 Task: Create a due date automation trigger when advanced on, the moment a card is due add content with a description not containing resume.
Action: Mouse moved to (826, 260)
Screenshot: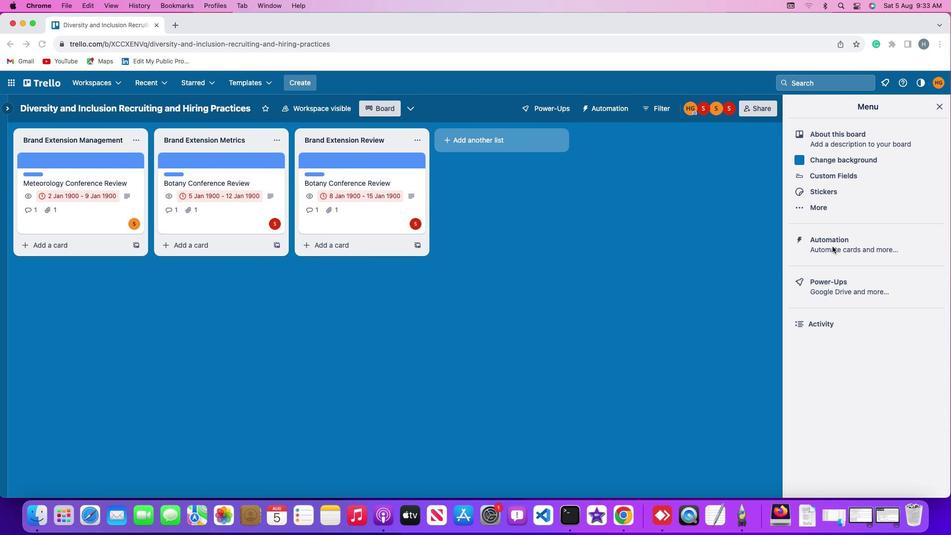 
Action: Mouse pressed left at (826, 260)
Screenshot: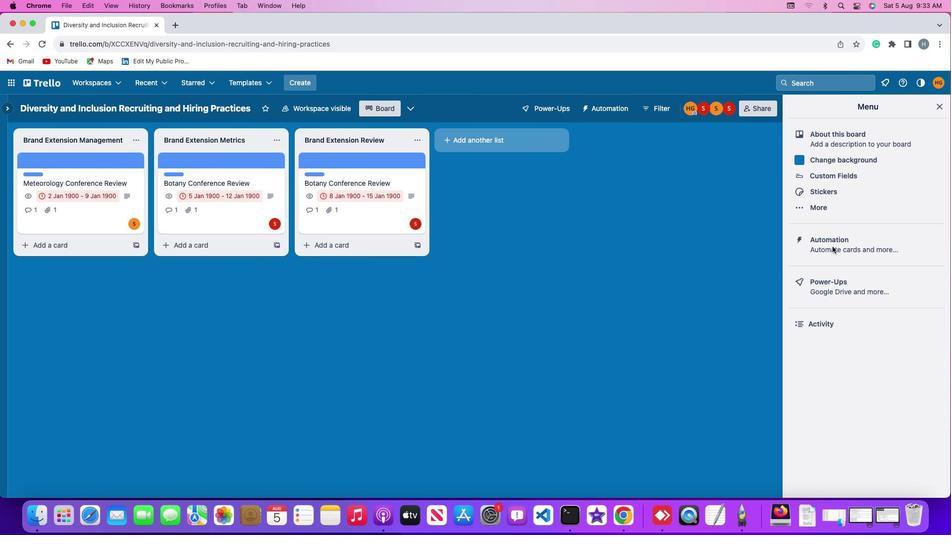 
Action: Mouse pressed left at (826, 260)
Screenshot: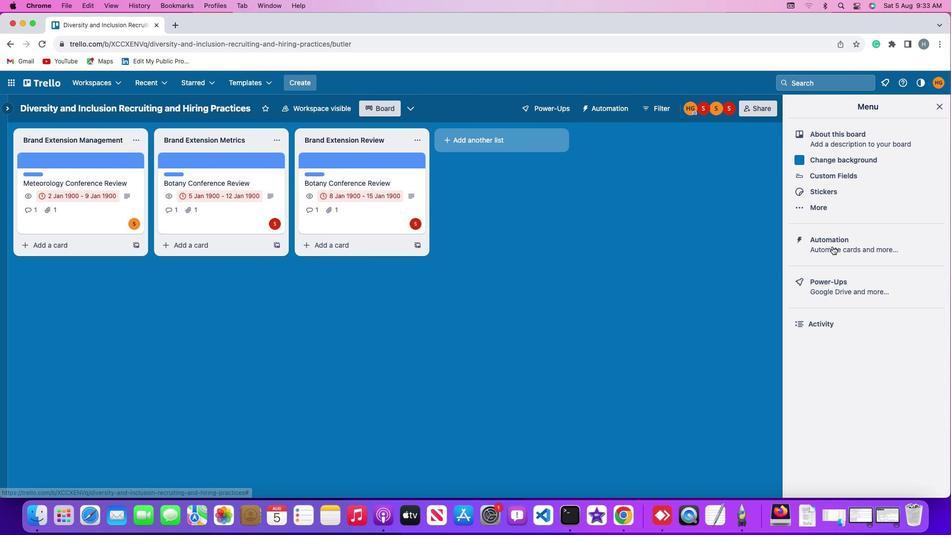 
Action: Mouse moved to (95, 251)
Screenshot: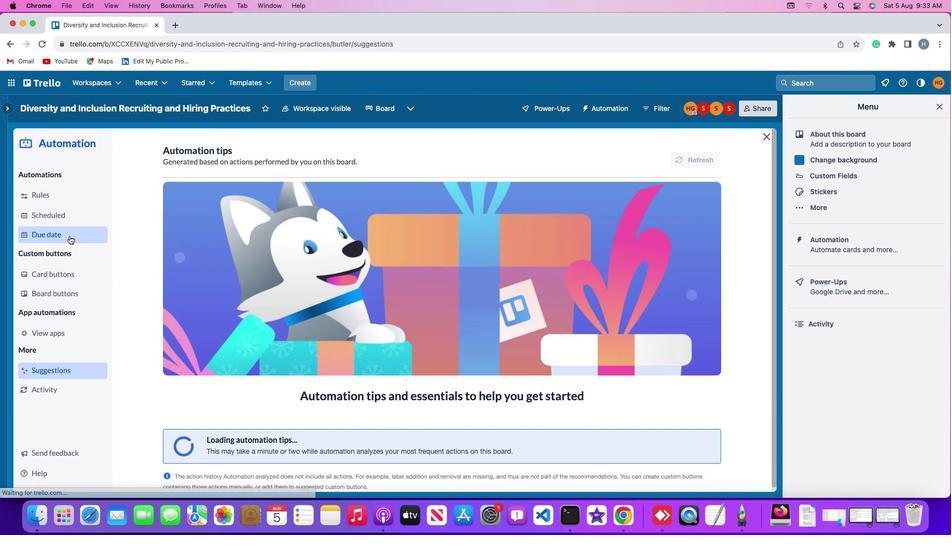 
Action: Mouse pressed left at (95, 251)
Screenshot: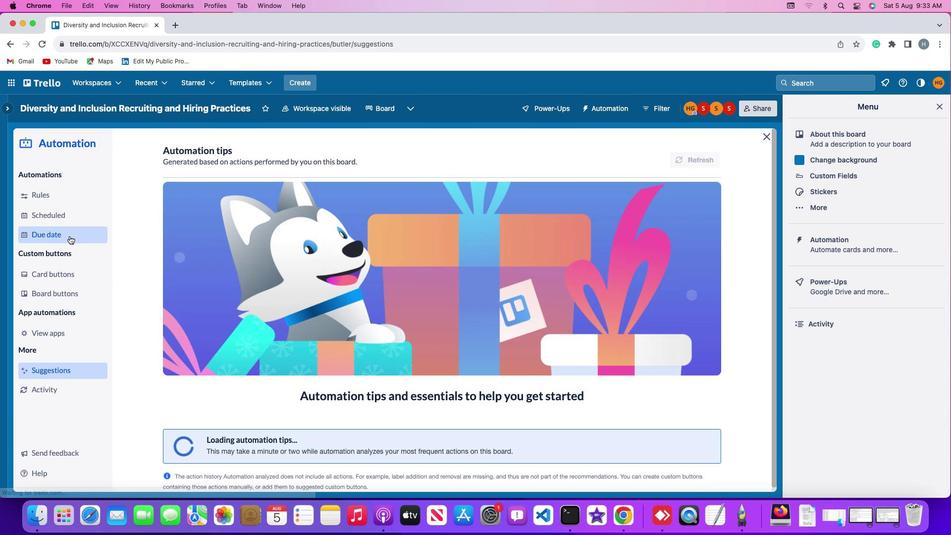 
Action: Mouse moved to (665, 180)
Screenshot: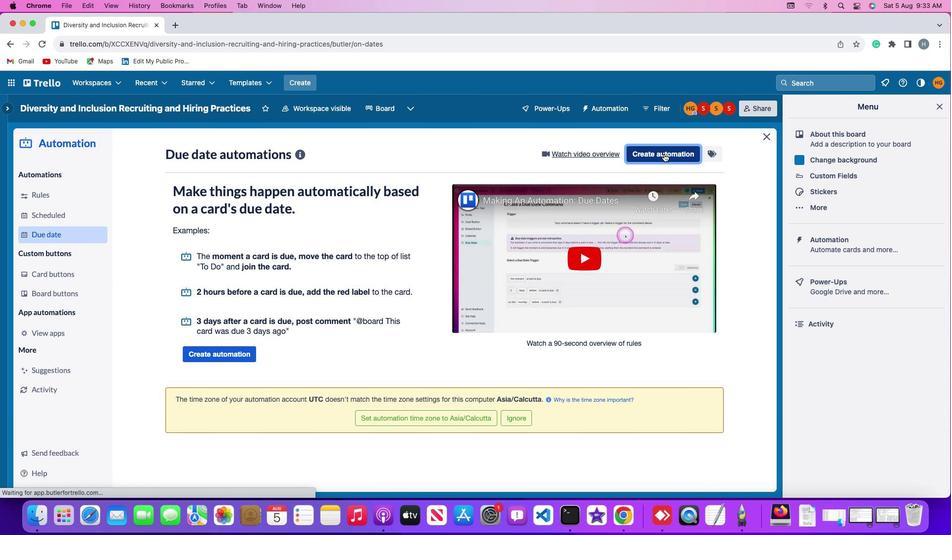 
Action: Mouse pressed left at (665, 180)
Screenshot: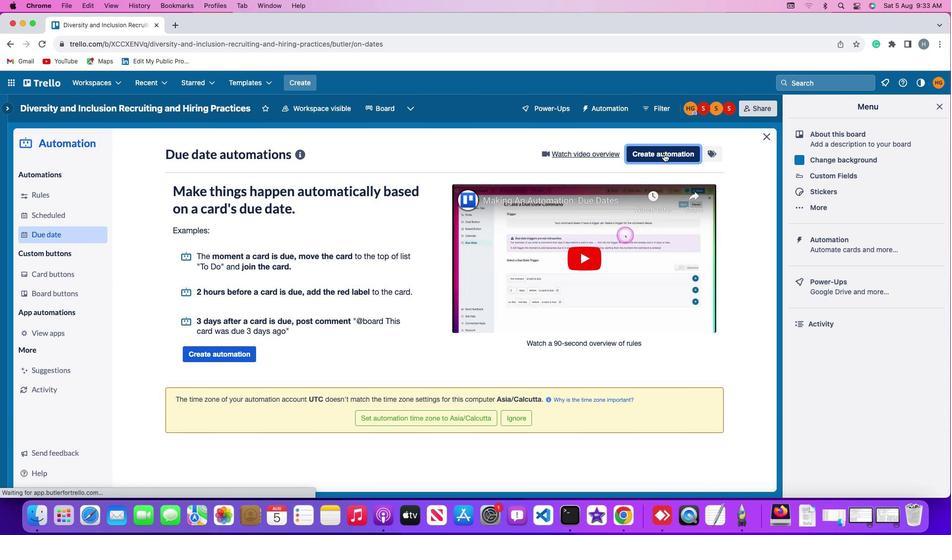 
Action: Mouse moved to (475, 265)
Screenshot: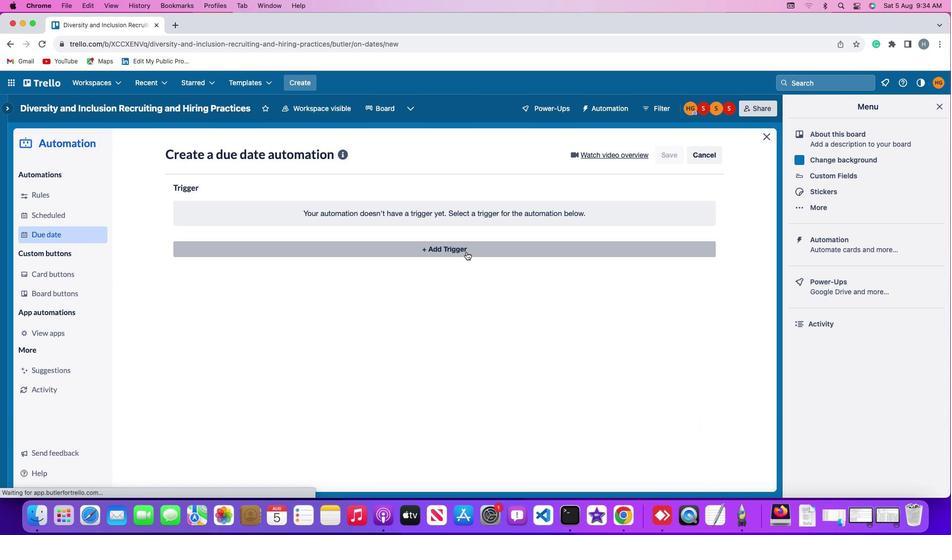 
Action: Mouse pressed left at (475, 265)
Screenshot: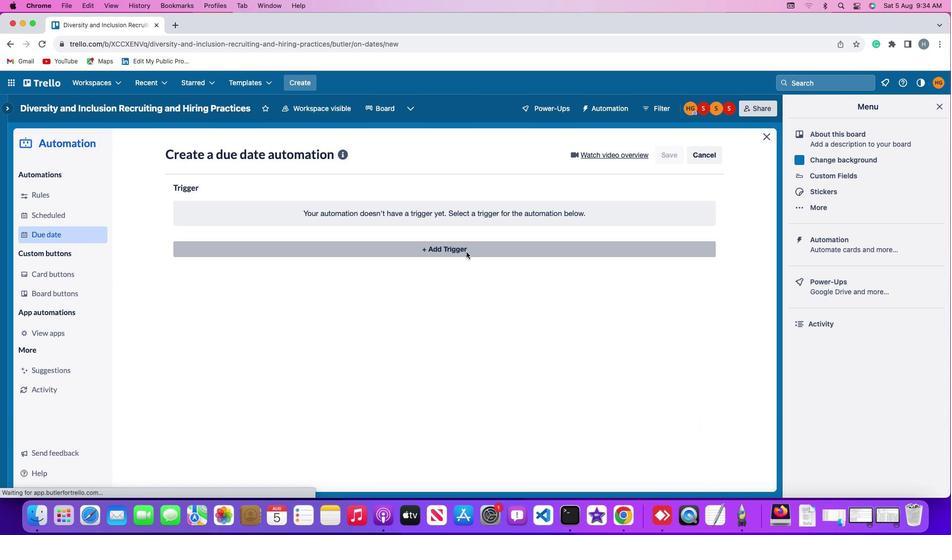 
Action: Mouse moved to (222, 362)
Screenshot: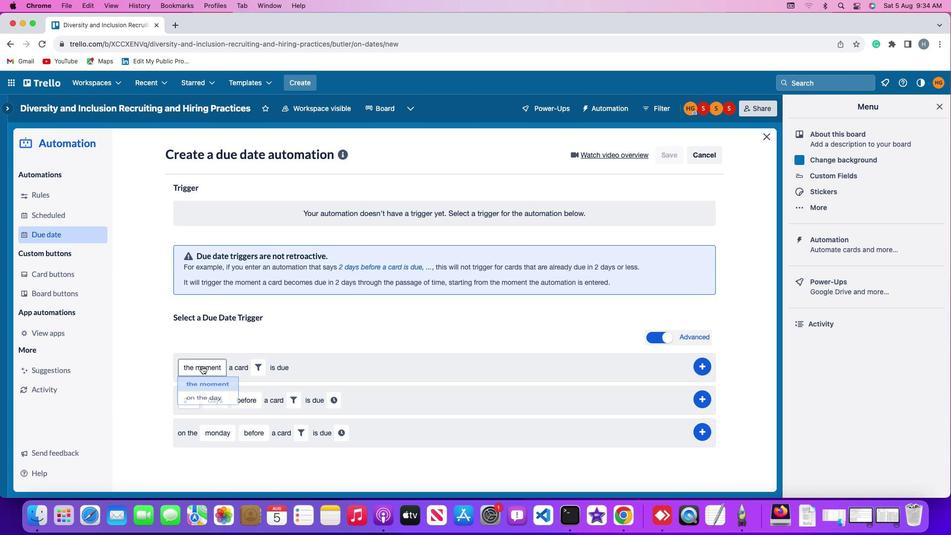 
Action: Mouse pressed left at (222, 362)
Screenshot: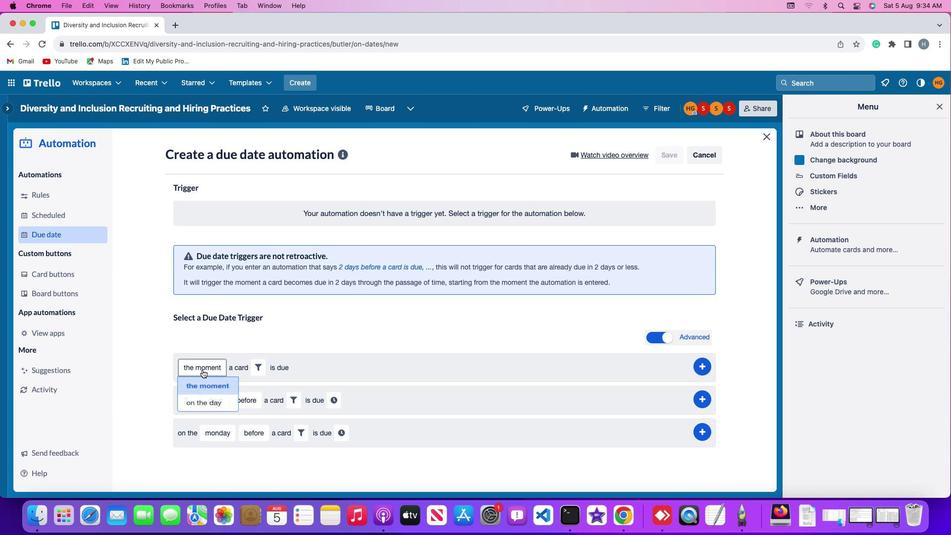 
Action: Mouse moved to (226, 378)
Screenshot: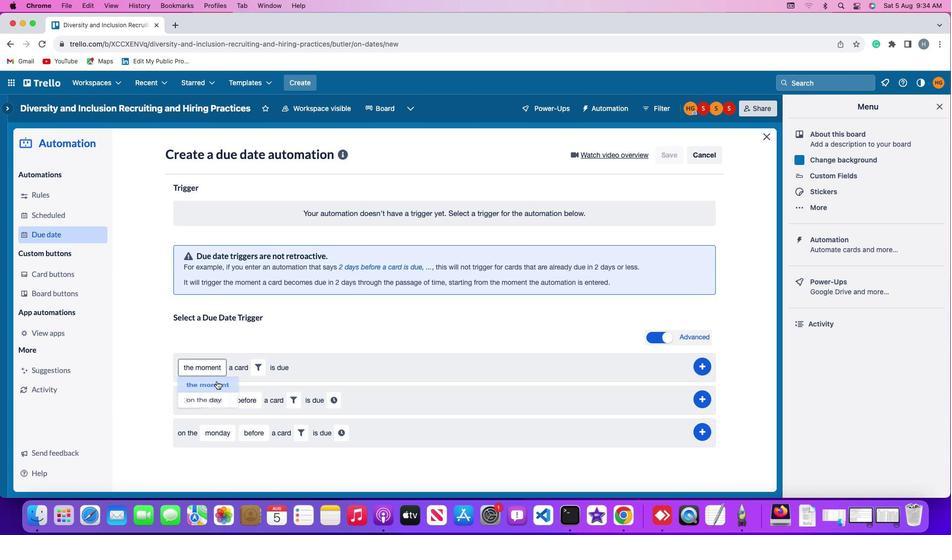 
Action: Mouse pressed left at (226, 378)
Screenshot: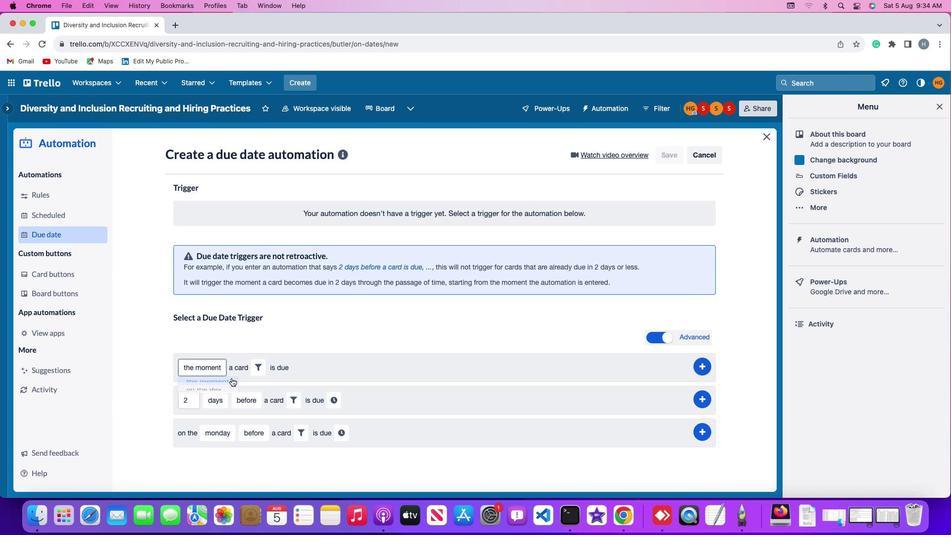 
Action: Mouse moved to (273, 364)
Screenshot: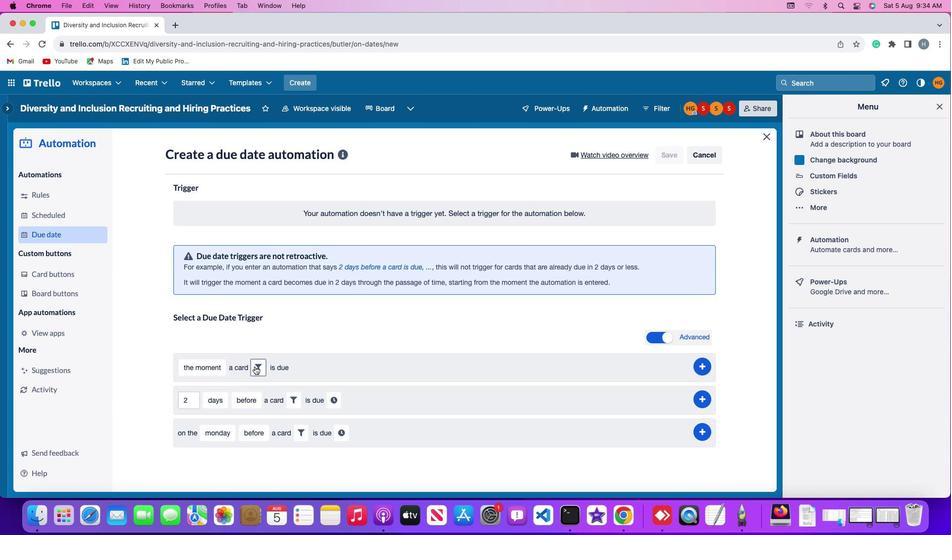 
Action: Mouse pressed left at (273, 364)
Screenshot: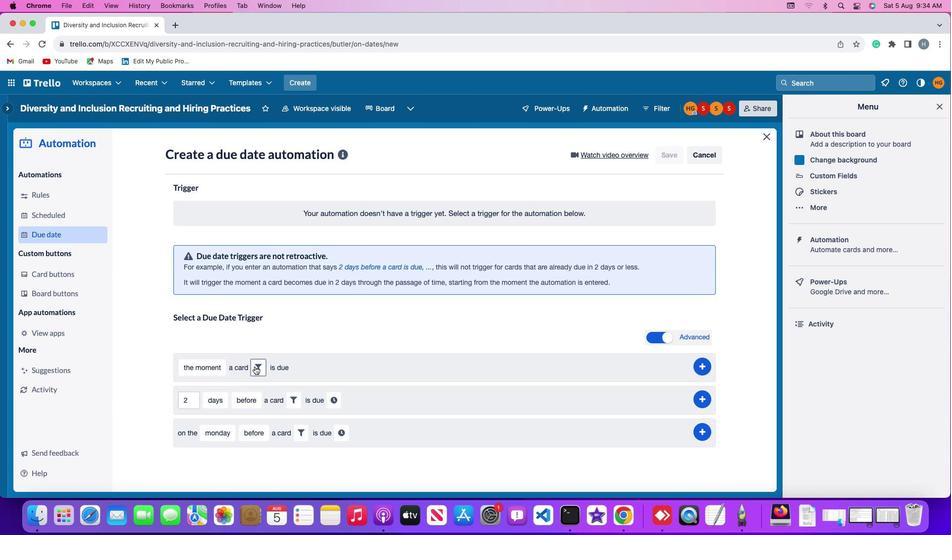 
Action: Mouse moved to (403, 392)
Screenshot: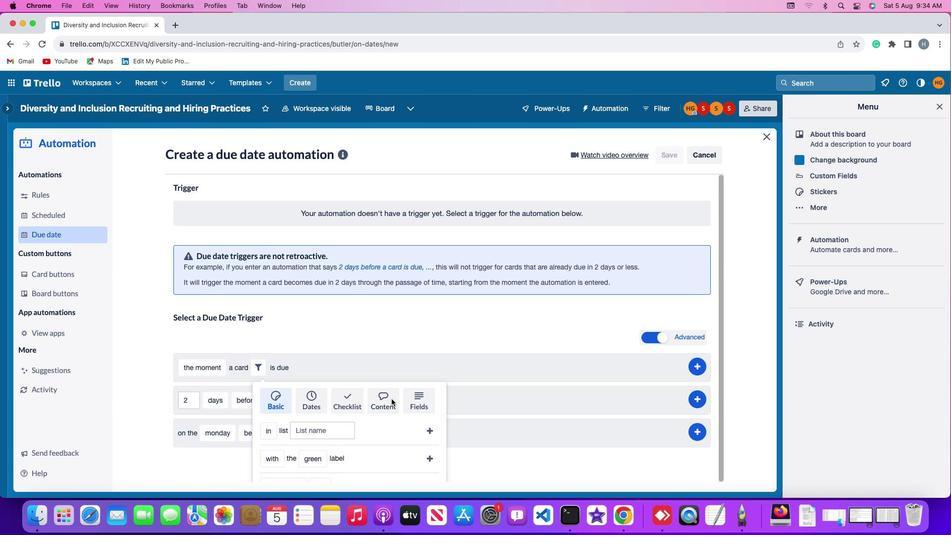 
Action: Mouse pressed left at (403, 392)
Screenshot: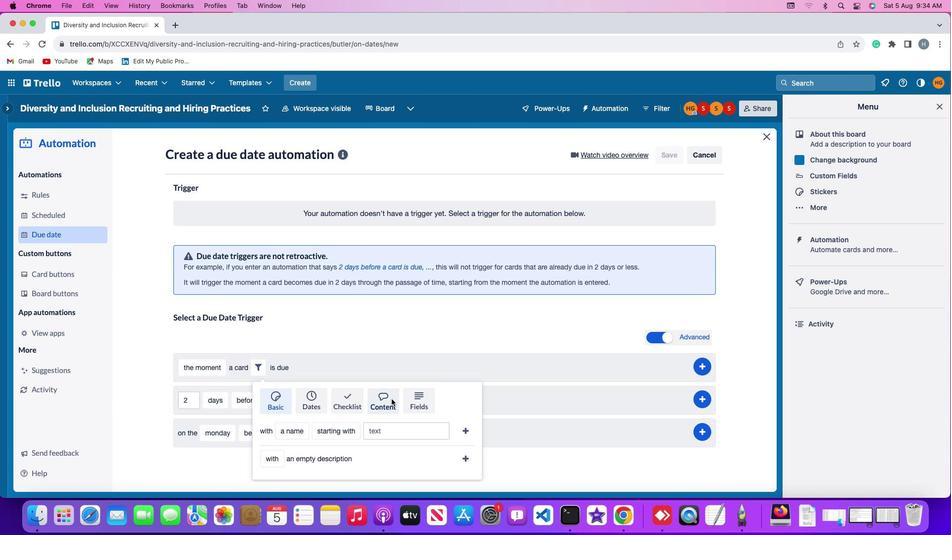 
Action: Mouse moved to (322, 389)
Screenshot: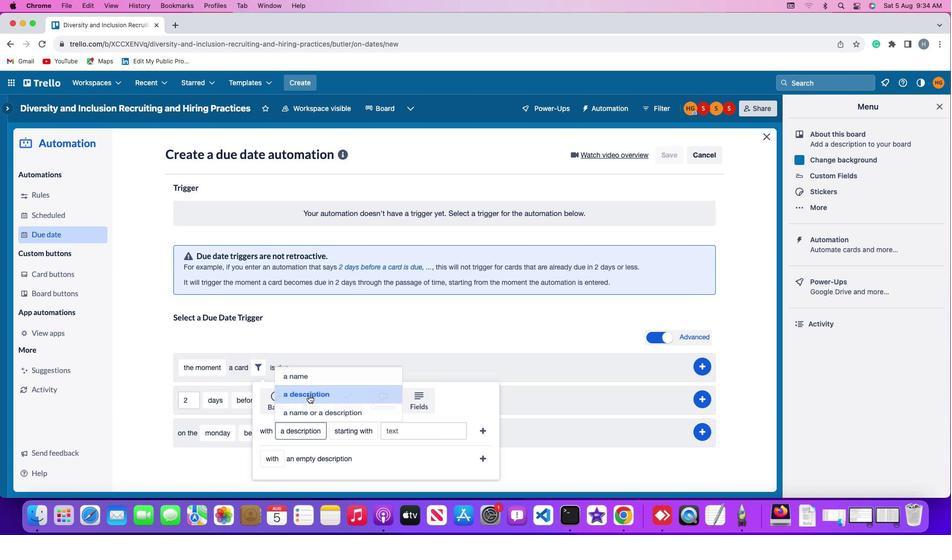 
Action: Mouse pressed left at (322, 389)
Screenshot: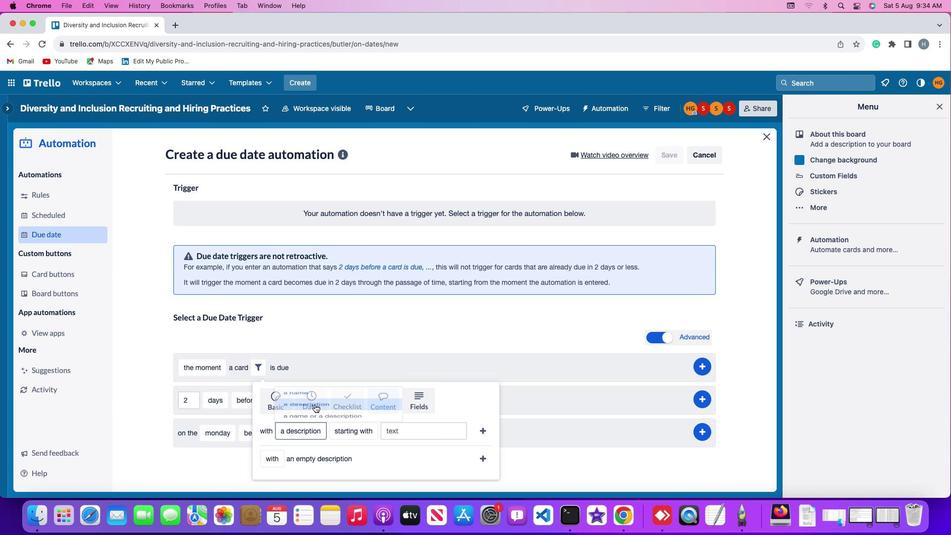 
Action: Mouse moved to (371, 402)
Screenshot: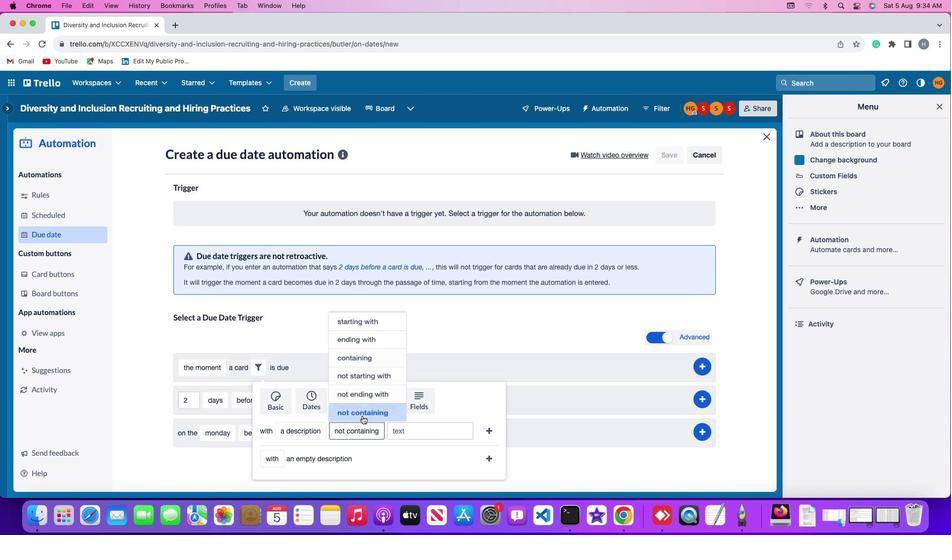 
Action: Mouse pressed left at (371, 402)
Screenshot: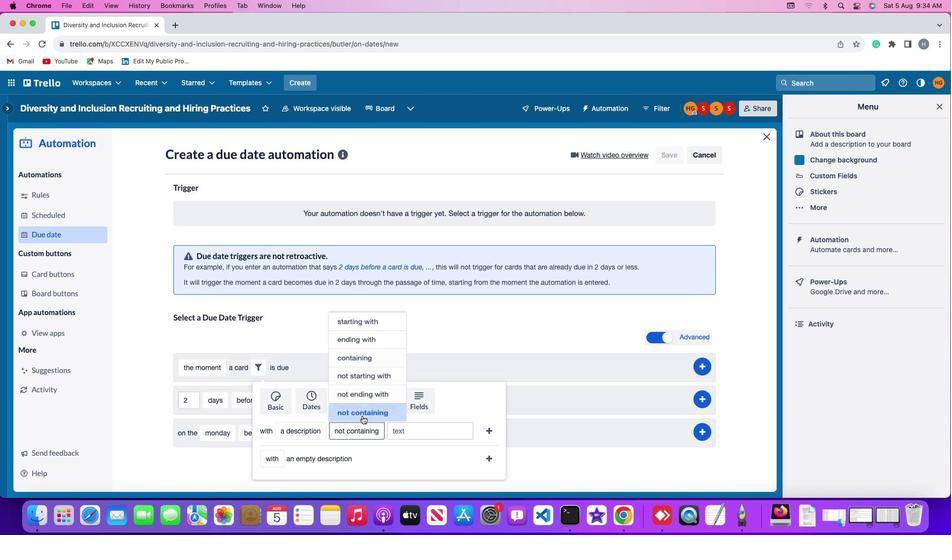 
Action: Mouse moved to (409, 417)
Screenshot: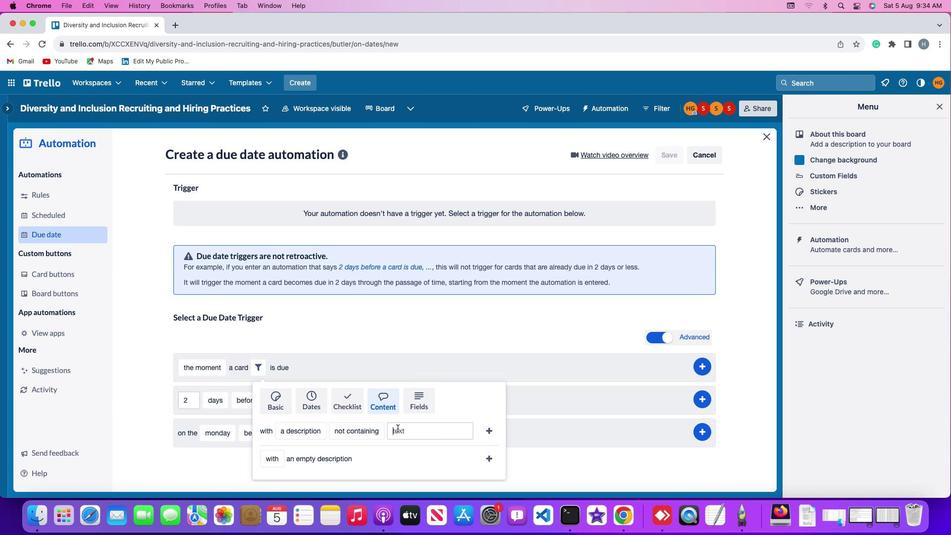 
Action: Mouse pressed left at (409, 417)
Screenshot: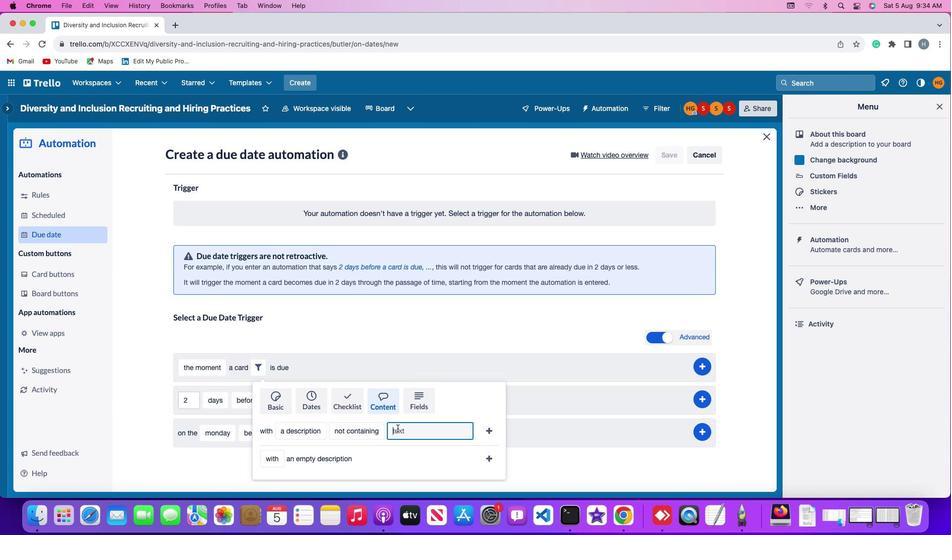 
Action: Key pressed 'r''e''s''u''m''e'
Screenshot: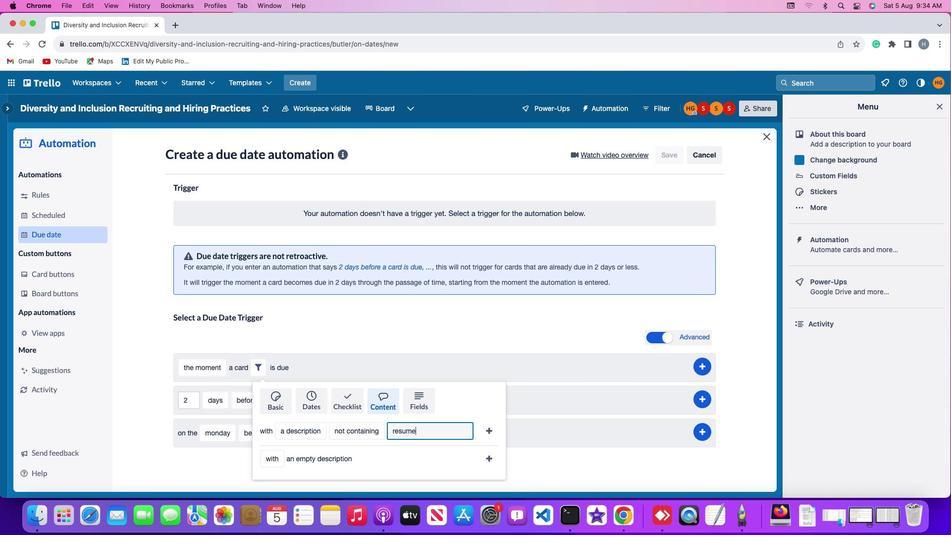 
Action: Mouse moved to (495, 417)
Screenshot: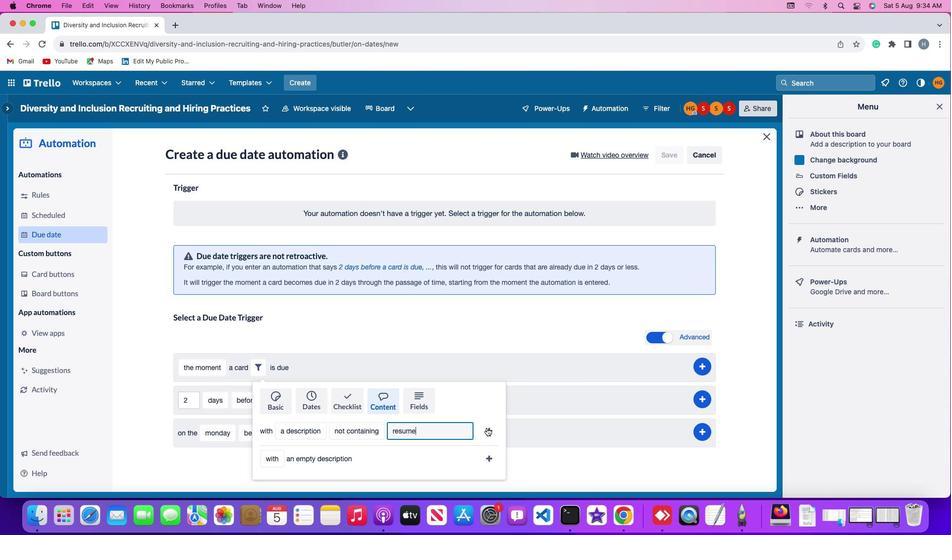 
Action: Mouse pressed left at (495, 417)
Screenshot: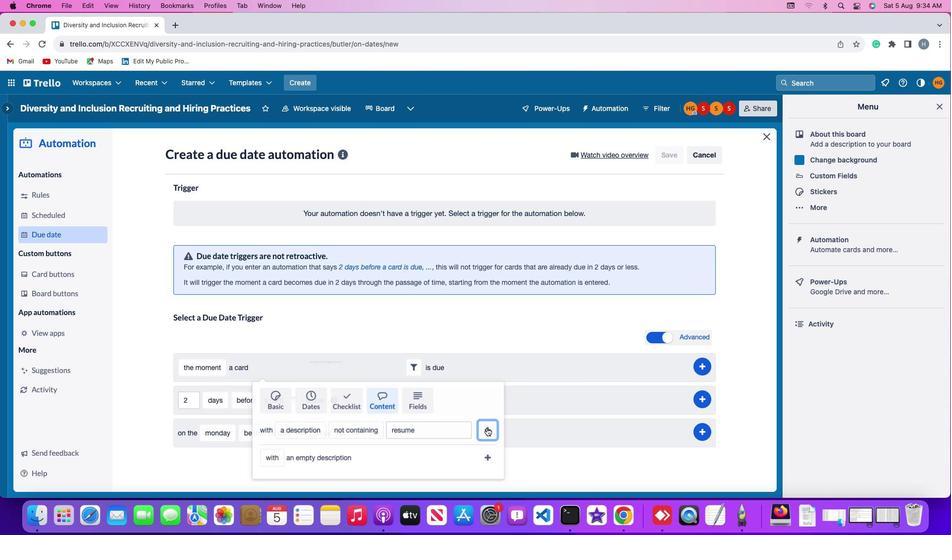 
Action: Mouse moved to (701, 365)
Screenshot: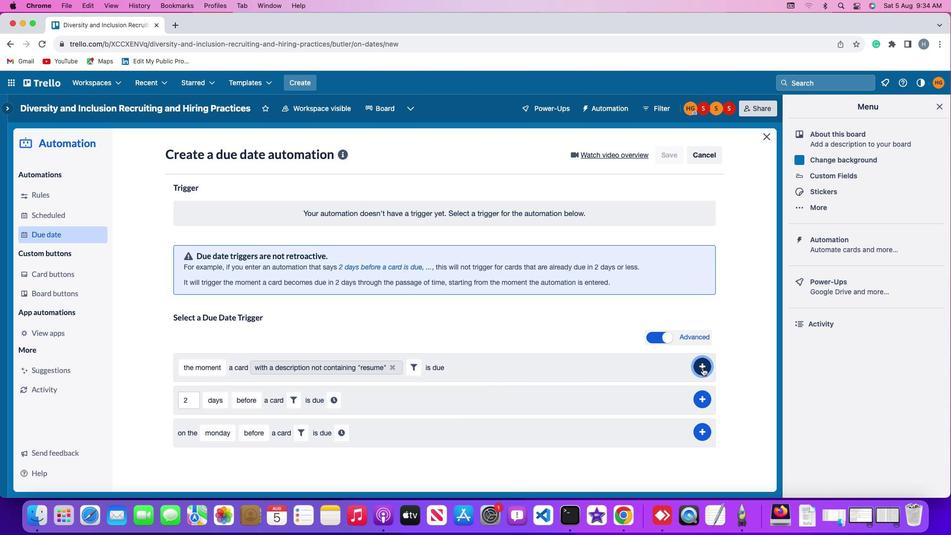 
Action: Mouse pressed left at (701, 365)
Screenshot: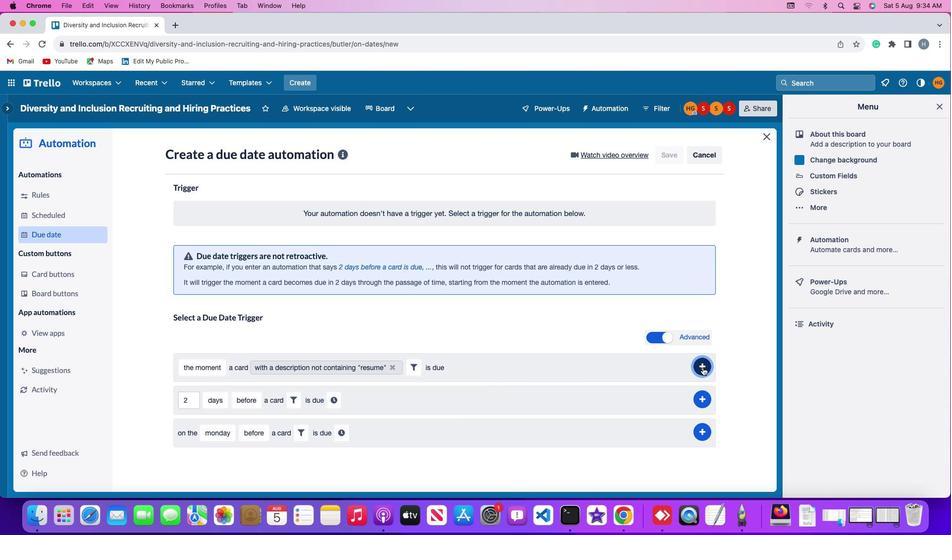 
Action: Mouse moved to (746, 307)
Screenshot: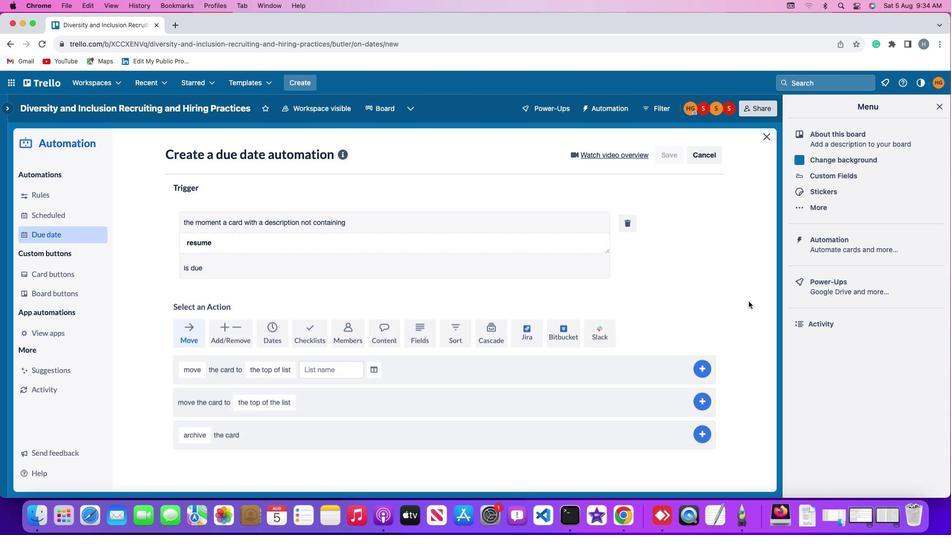 
